 Task: Add Sprouts Fig and Black Tea Moisturizing Body Lotion to the cart.
Action: Mouse moved to (892, 345)
Screenshot: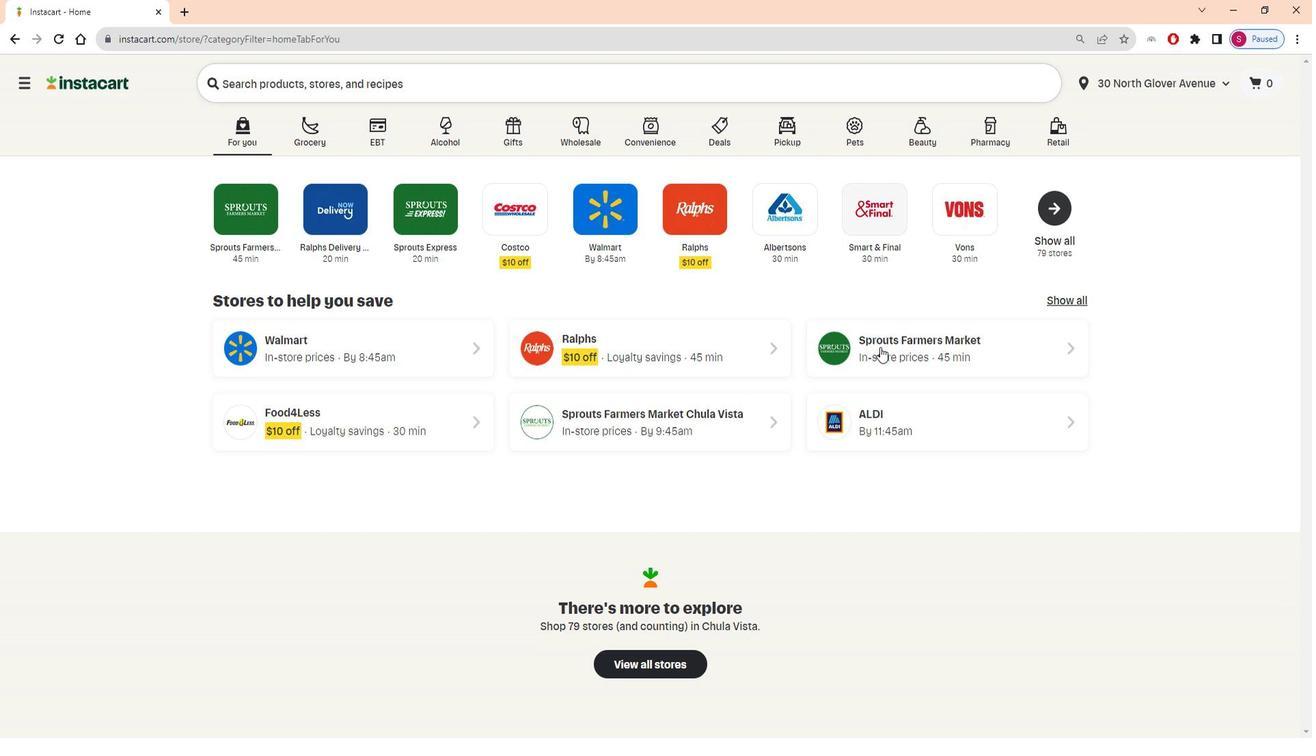 
Action: Mouse pressed left at (892, 345)
Screenshot: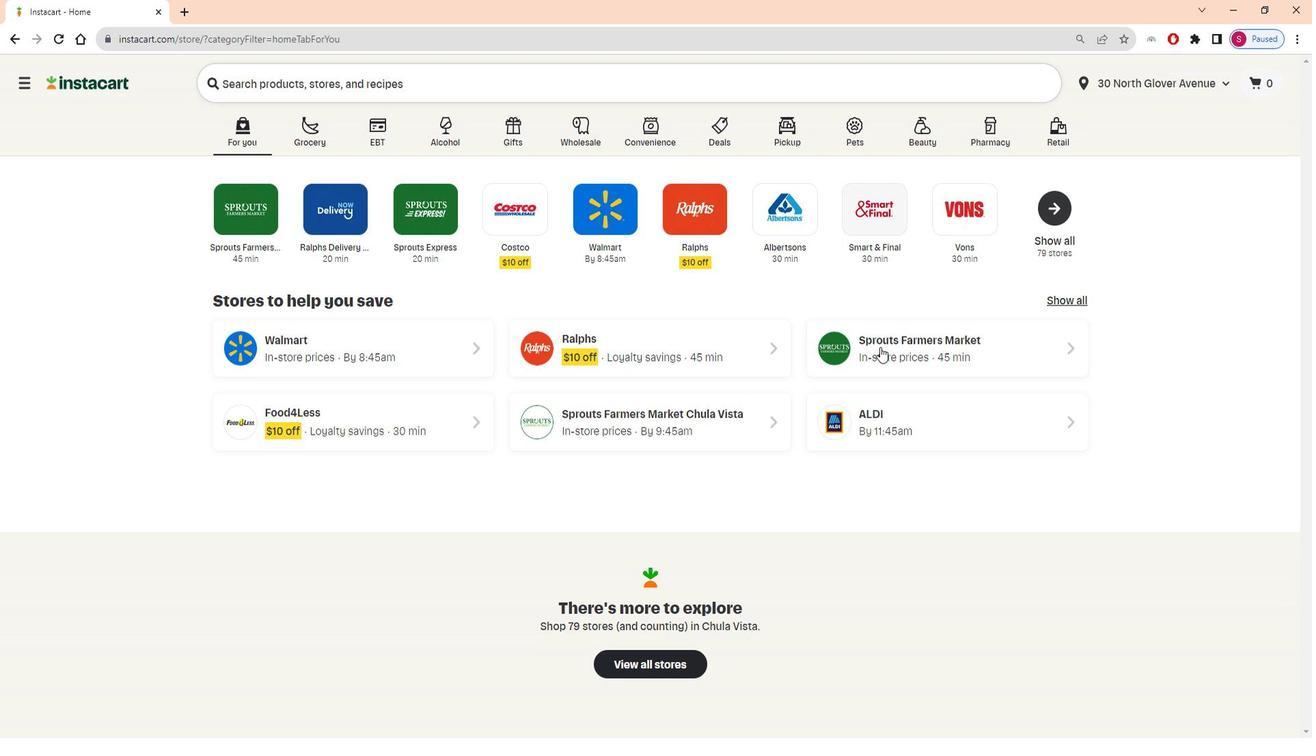 
Action: Mouse moved to (54, 548)
Screenshot: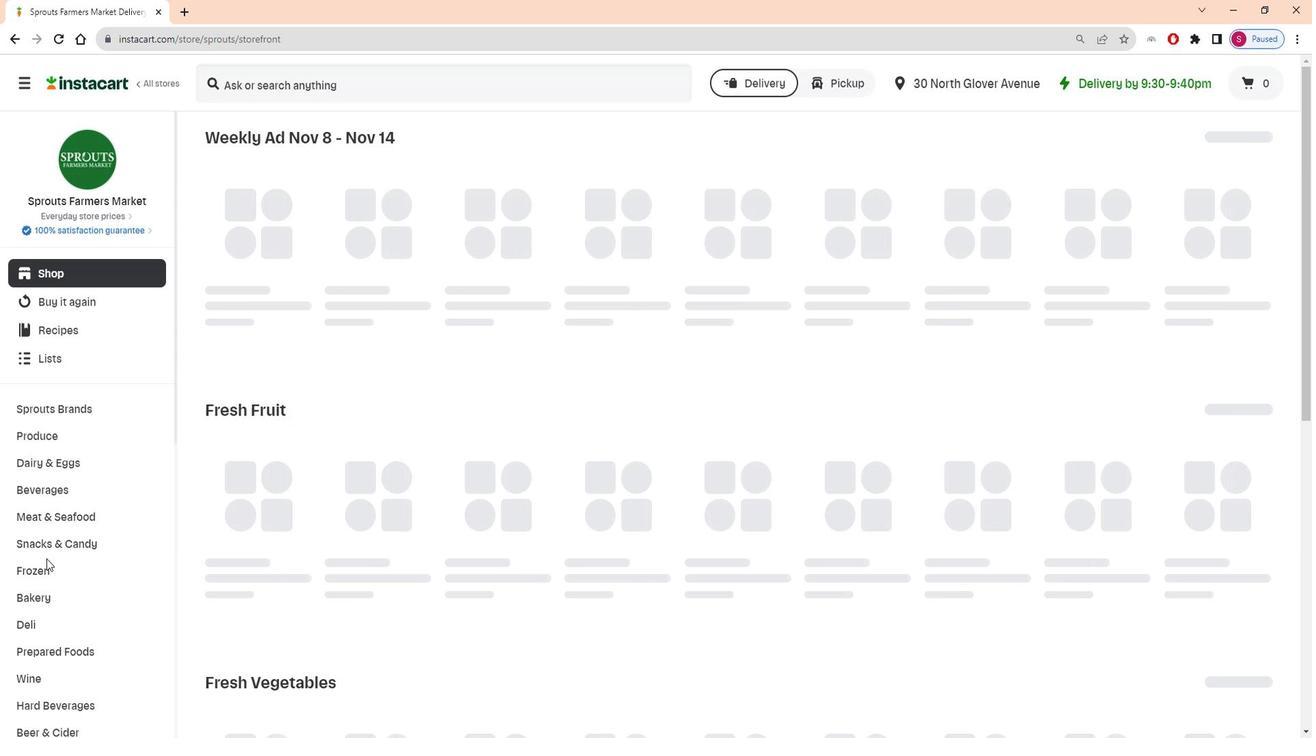 
Action: Mouse scrolled (54, 548) with delta (0, 0)
Screenshot: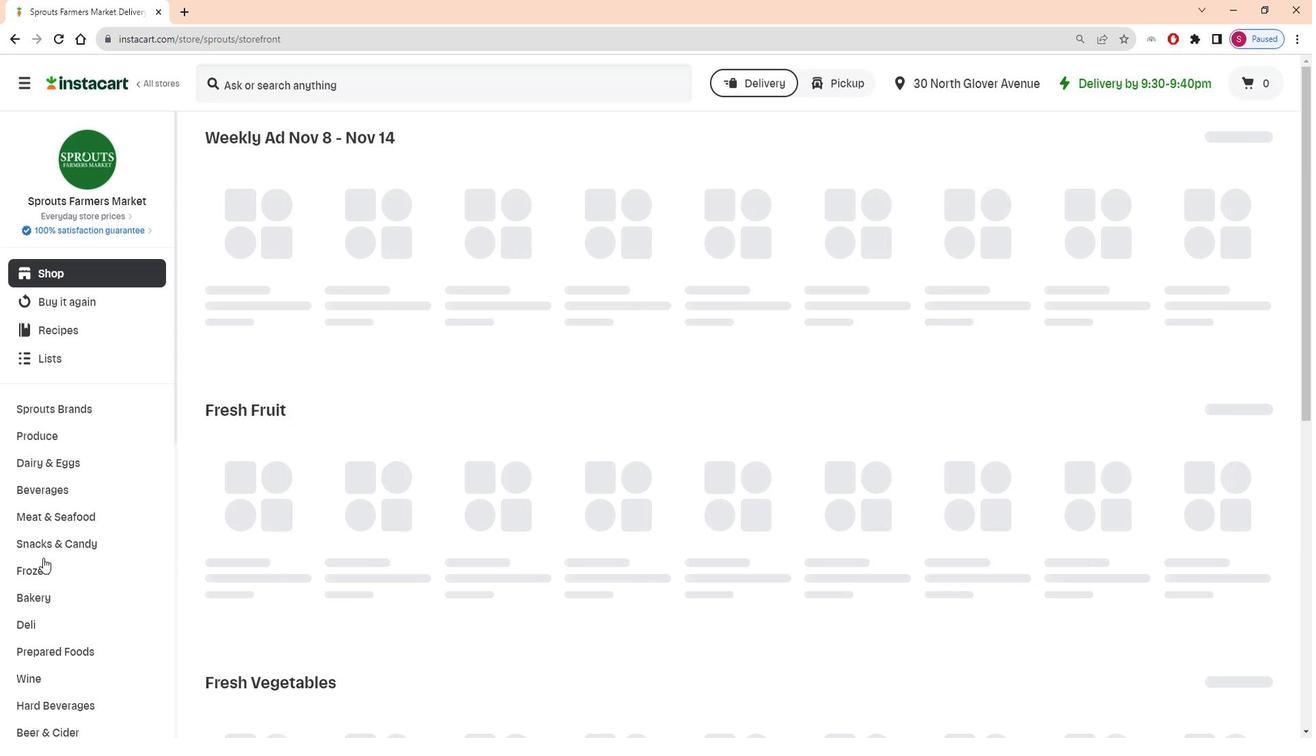 
Action: Mouse scrolled (54, 548) with delta (0, 0)
Screenshot: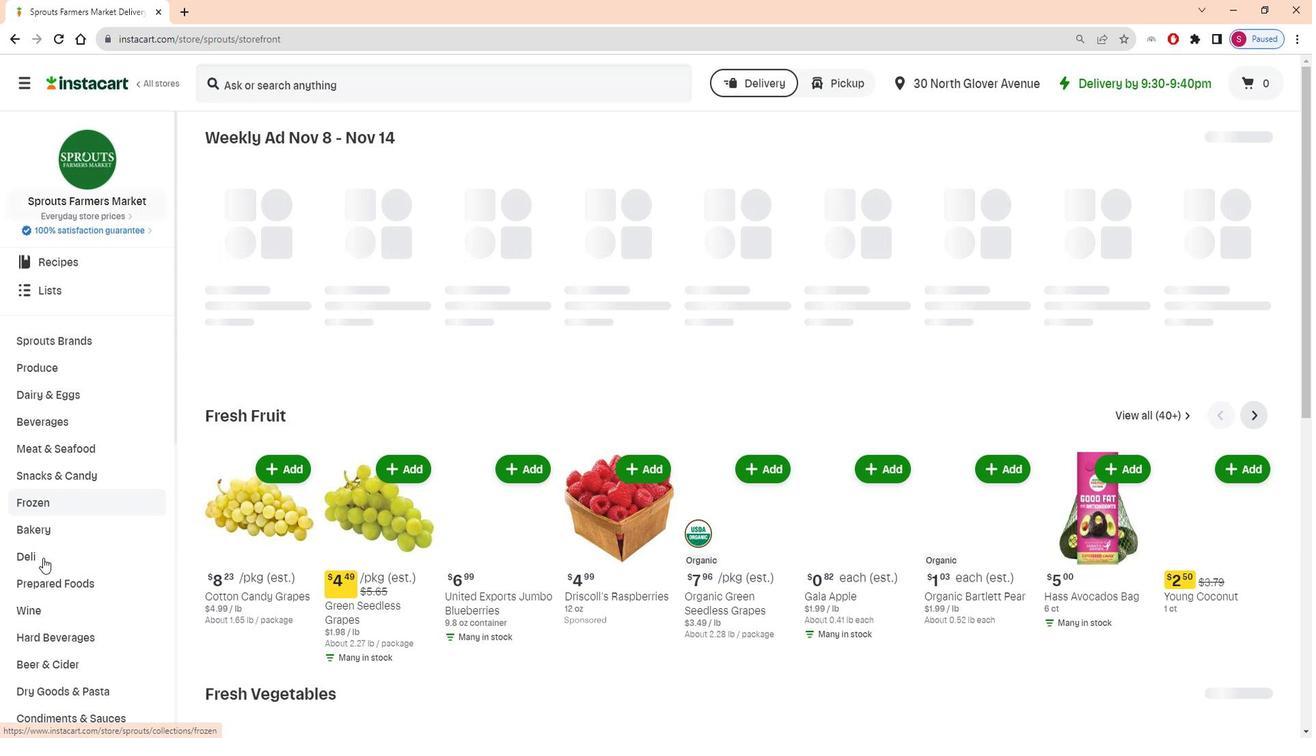 
Action: Mouse scrolled (54, 548) with delta (0, 0)
Screenshot: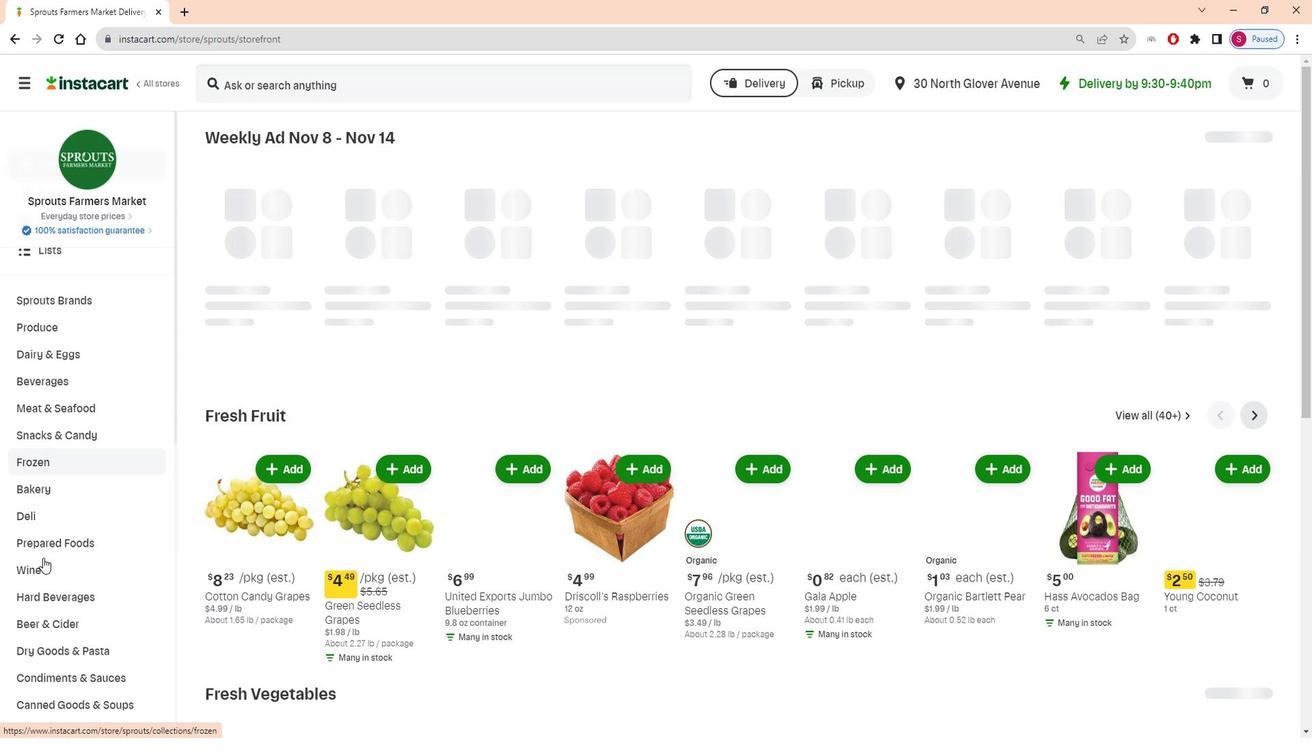 
Action: Mouse scrolled (54, 548) with delta (0, 0)
Screenshot: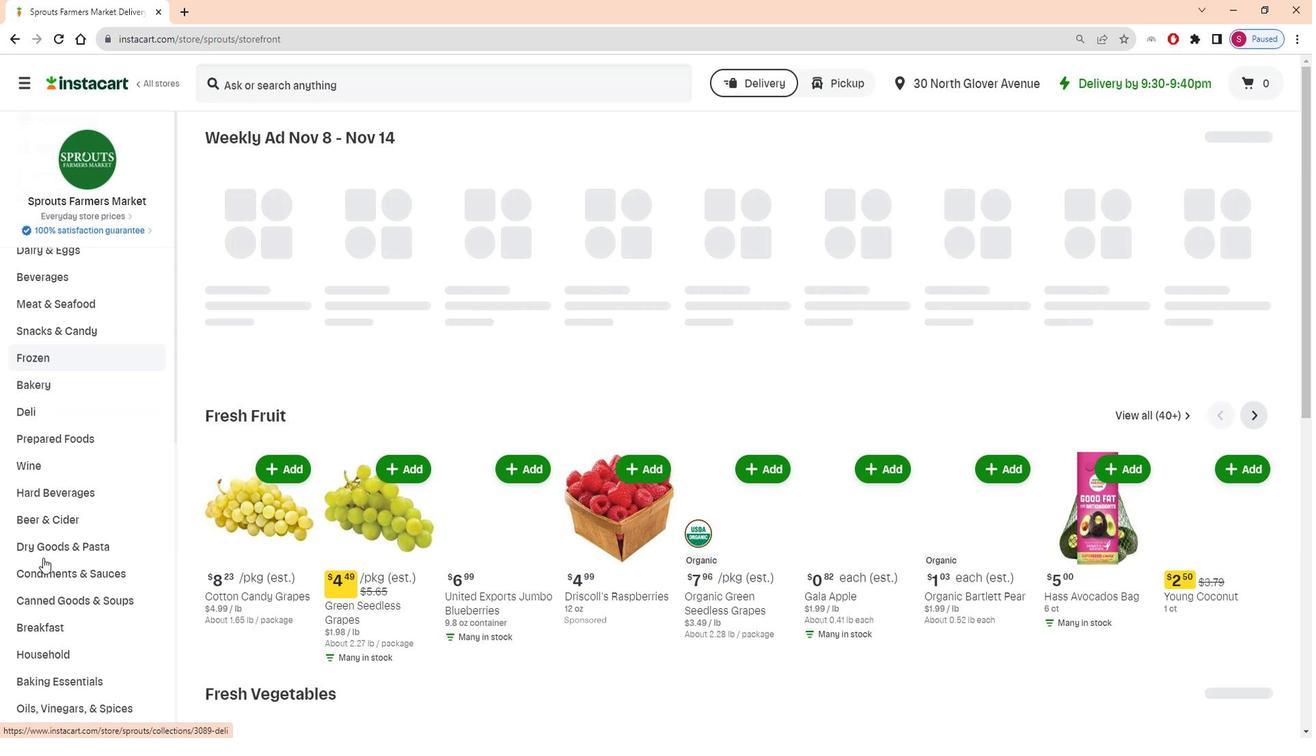 
Action: Mouse moved to (72, 605)
Screenshot: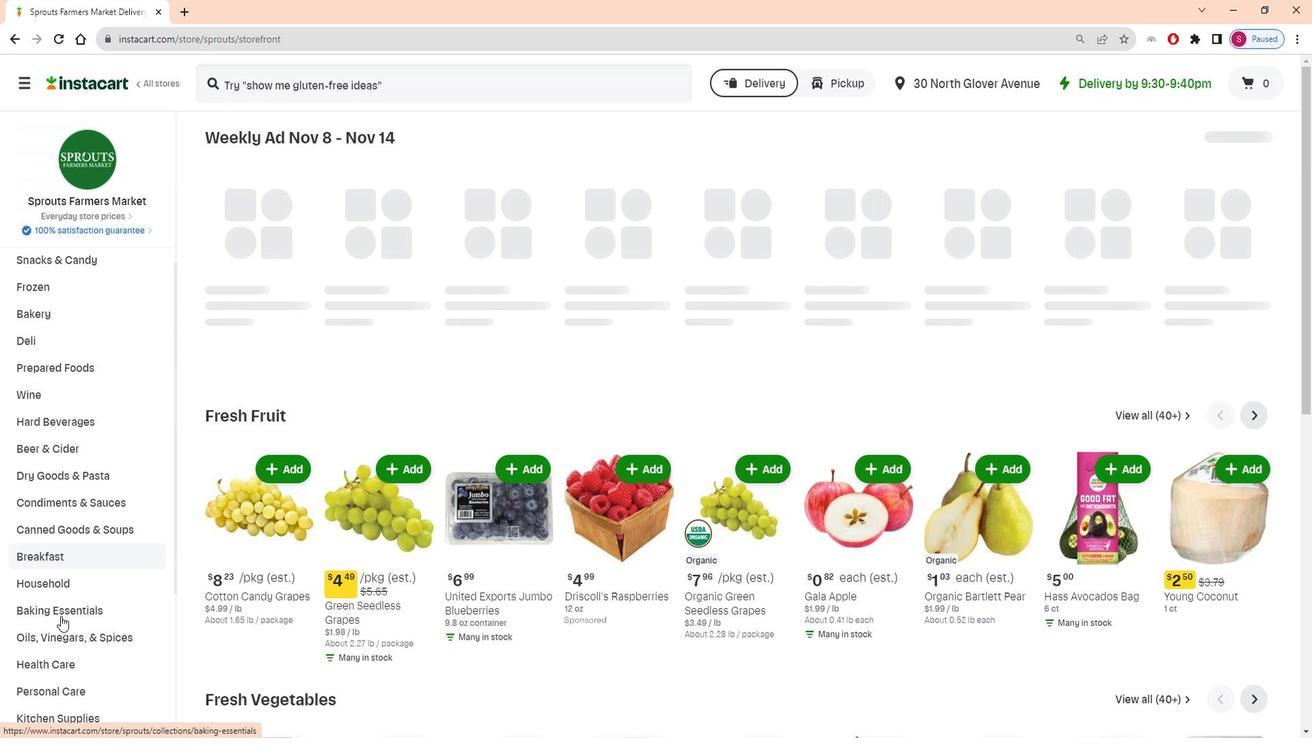 
Action: Mouse scrolled (72, 605) with delta (0, 0)
Screenshot: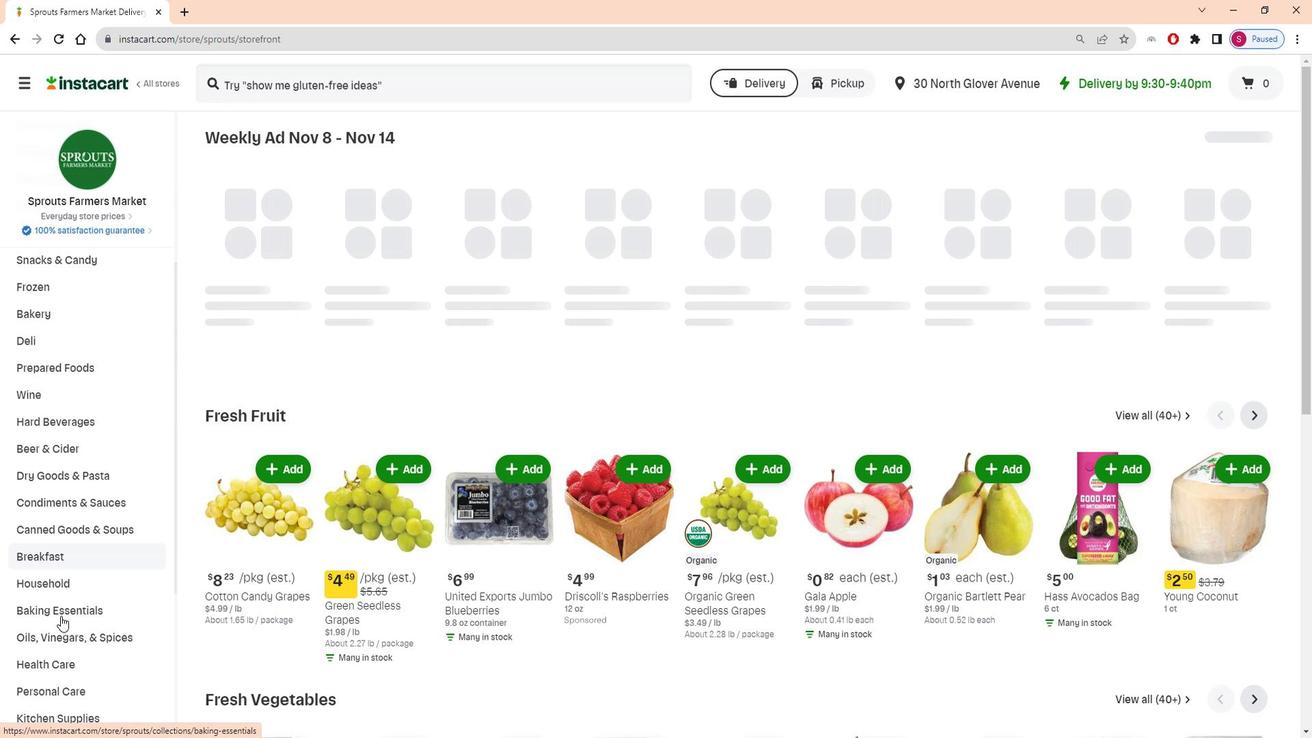 
Action: Mouse scrolled (72, 605) with delta (0, 0)
Screenshot: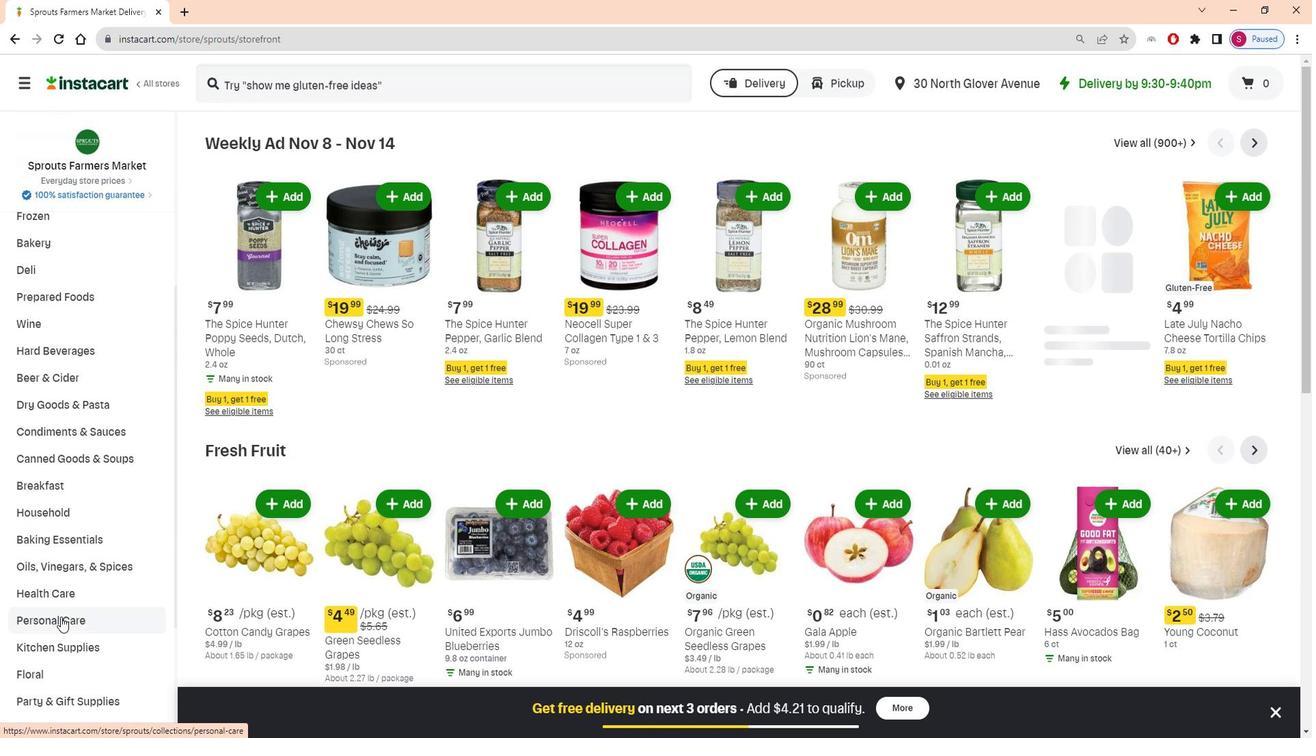 
Action: Mouse moved to (95, 546)
Screenshot: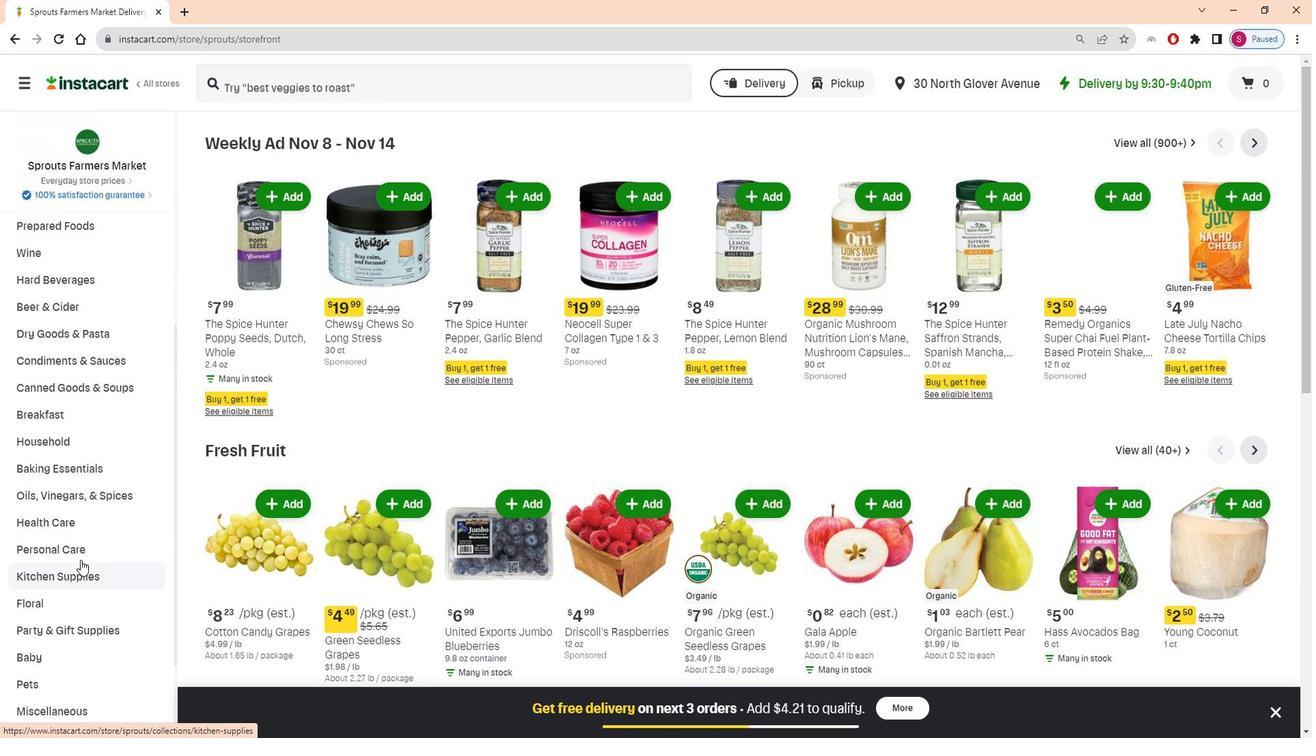 
Action: Mouse pressed left at (95, 546)
Screenshot: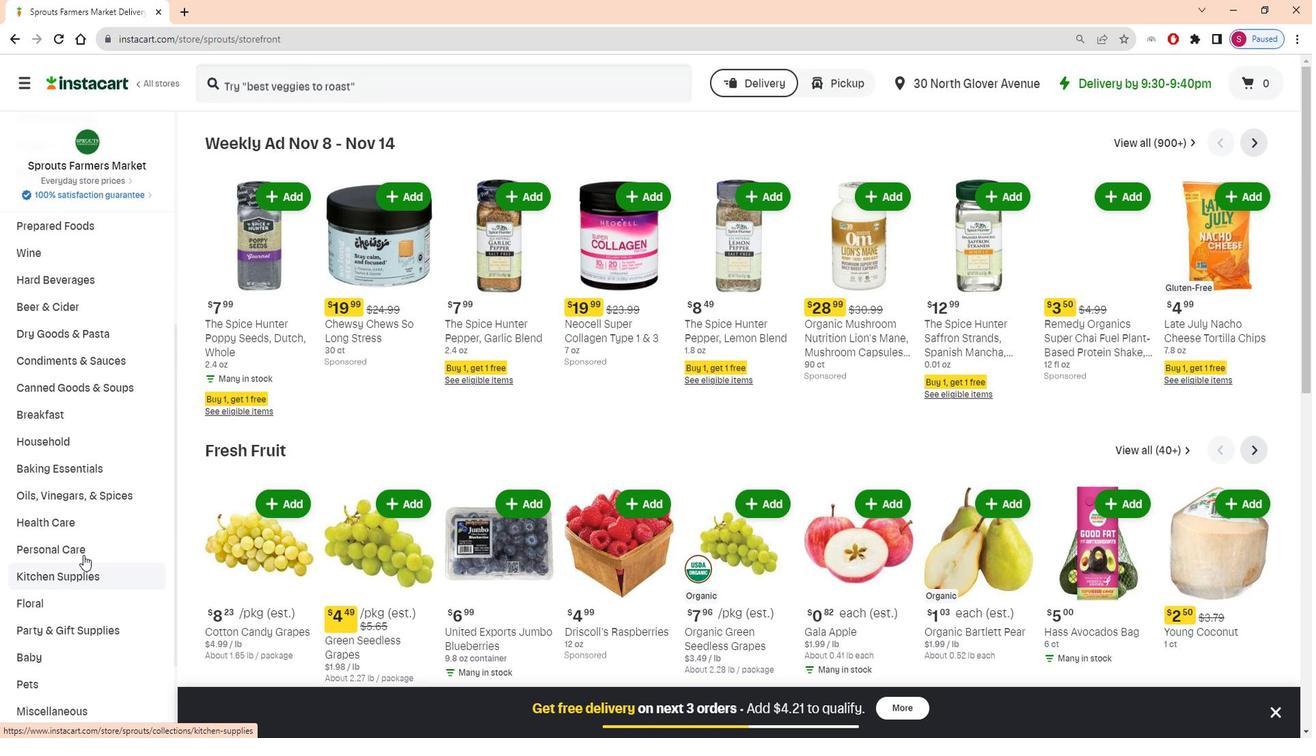 
Action: Mouse moved to (354, 192)
Screenshot: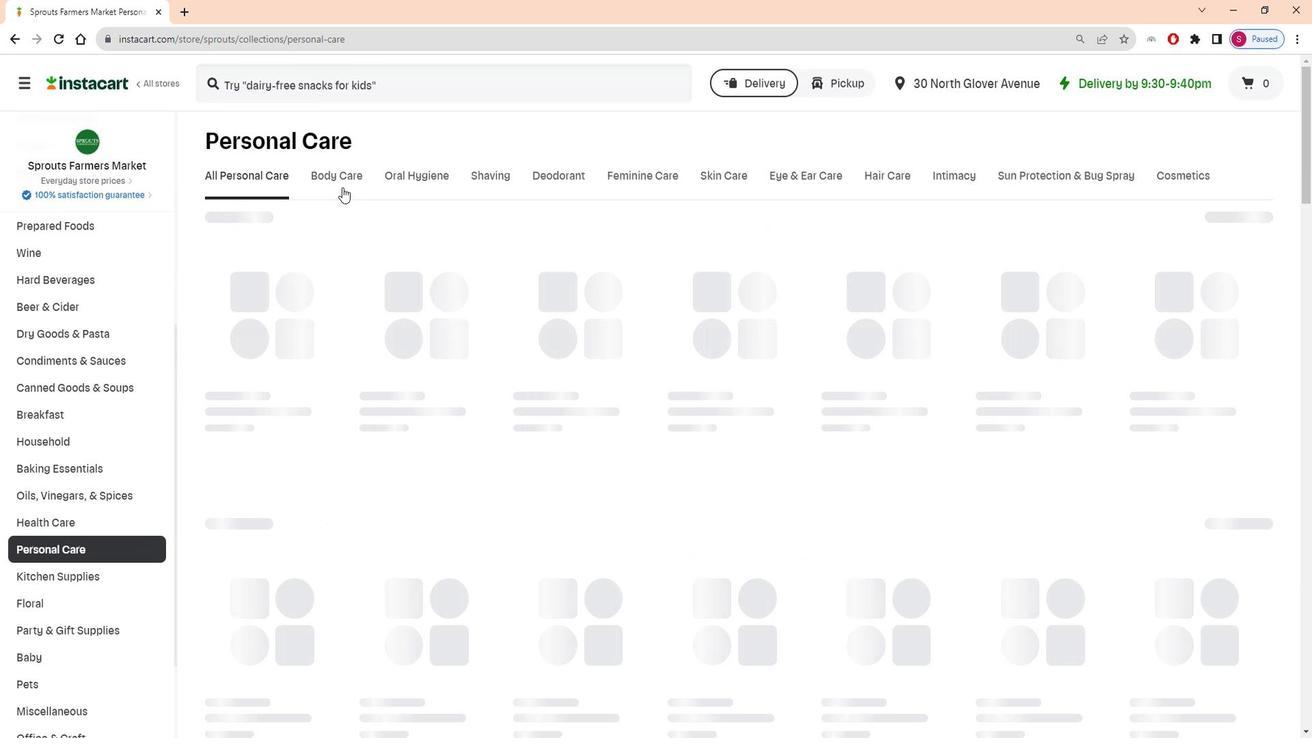 
Action: Mouse pressed left at (354, 192)
Screenshot: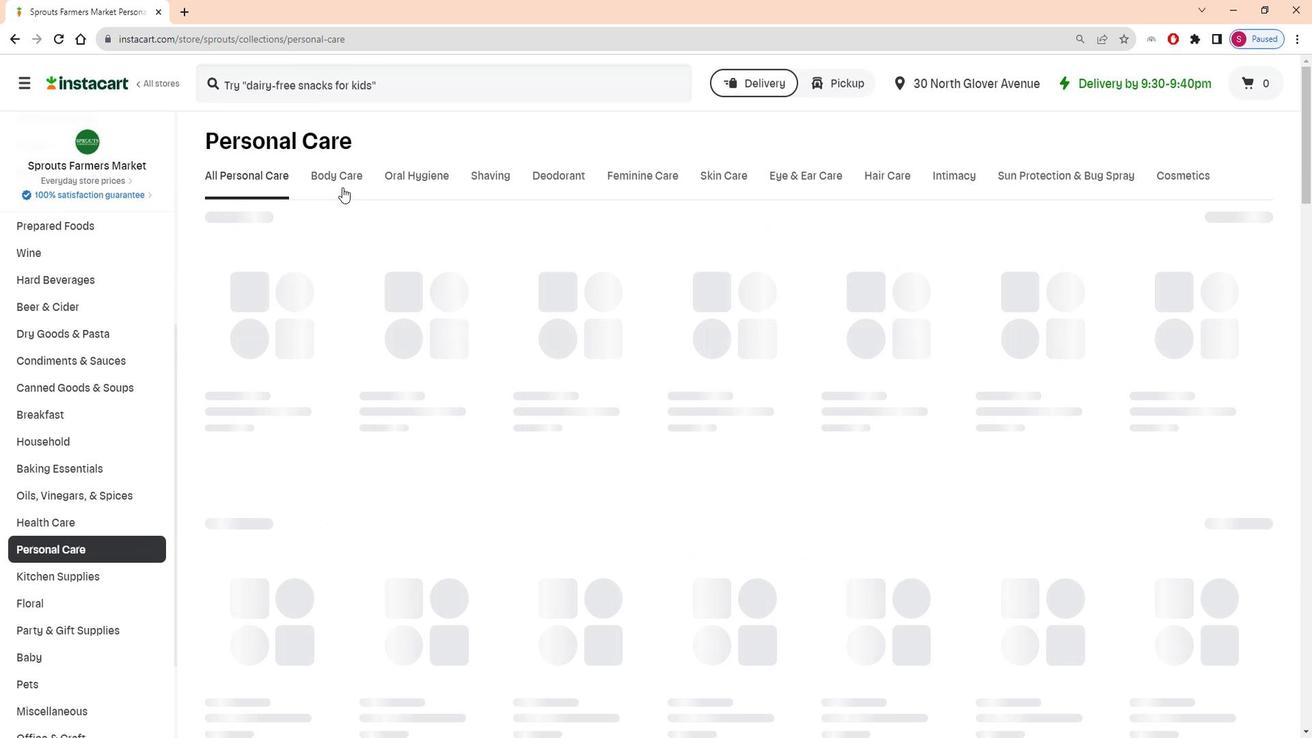 
Action: Mouse moved to (555, 245)
Screenshot: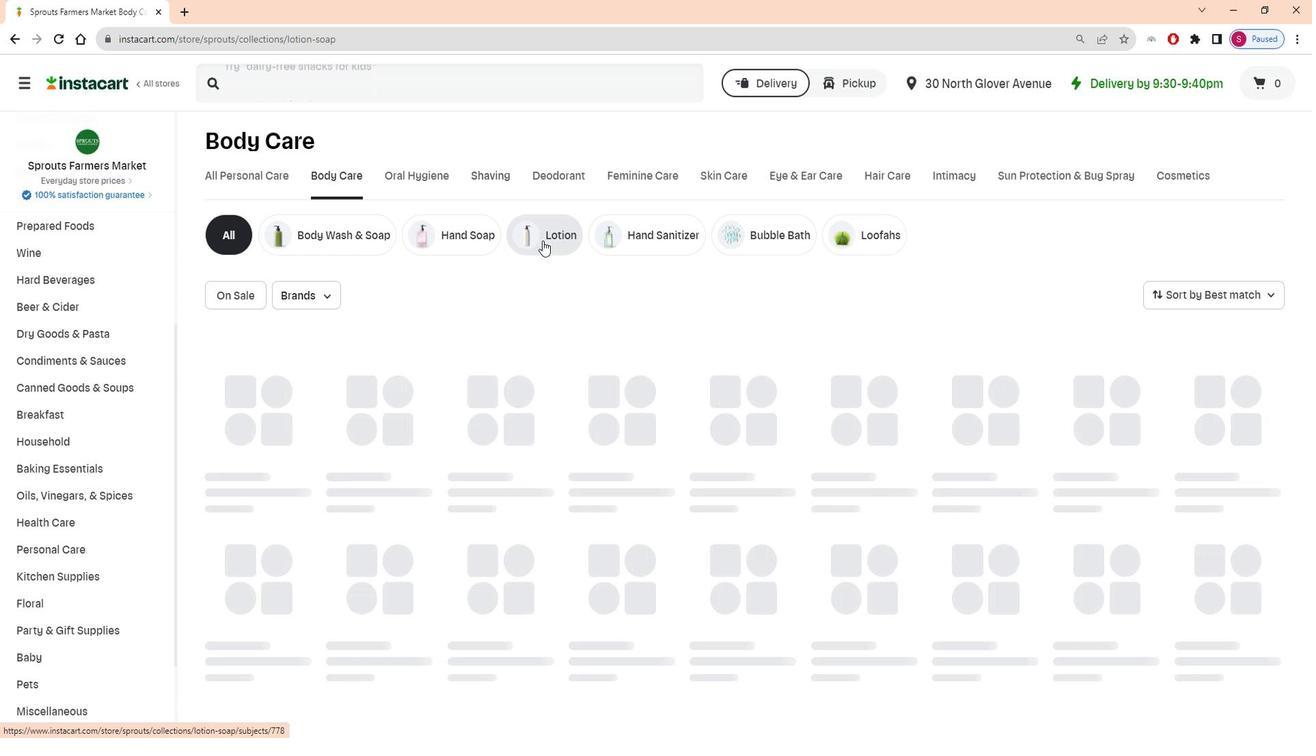 
Action: Mouse pressed left at (555, 245)
Screenshot: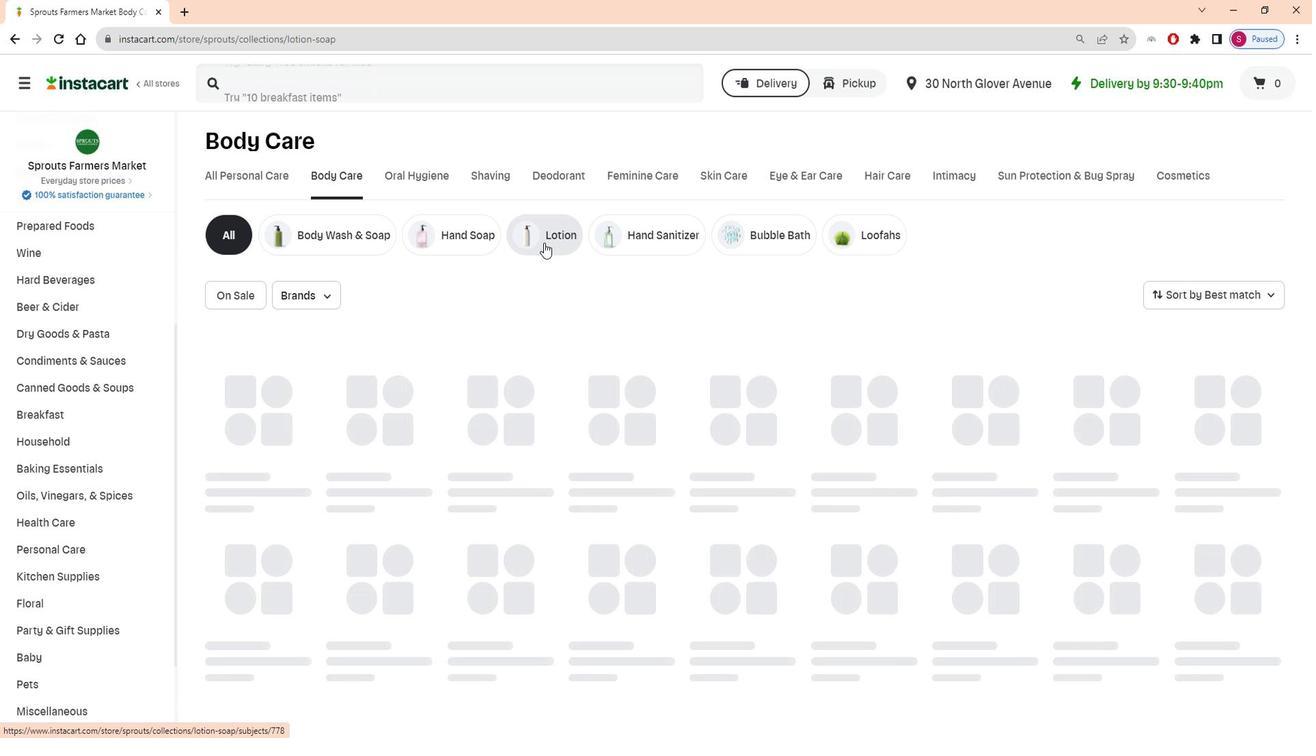 
Action: Mouse moved to (432, 95)
Screenshot: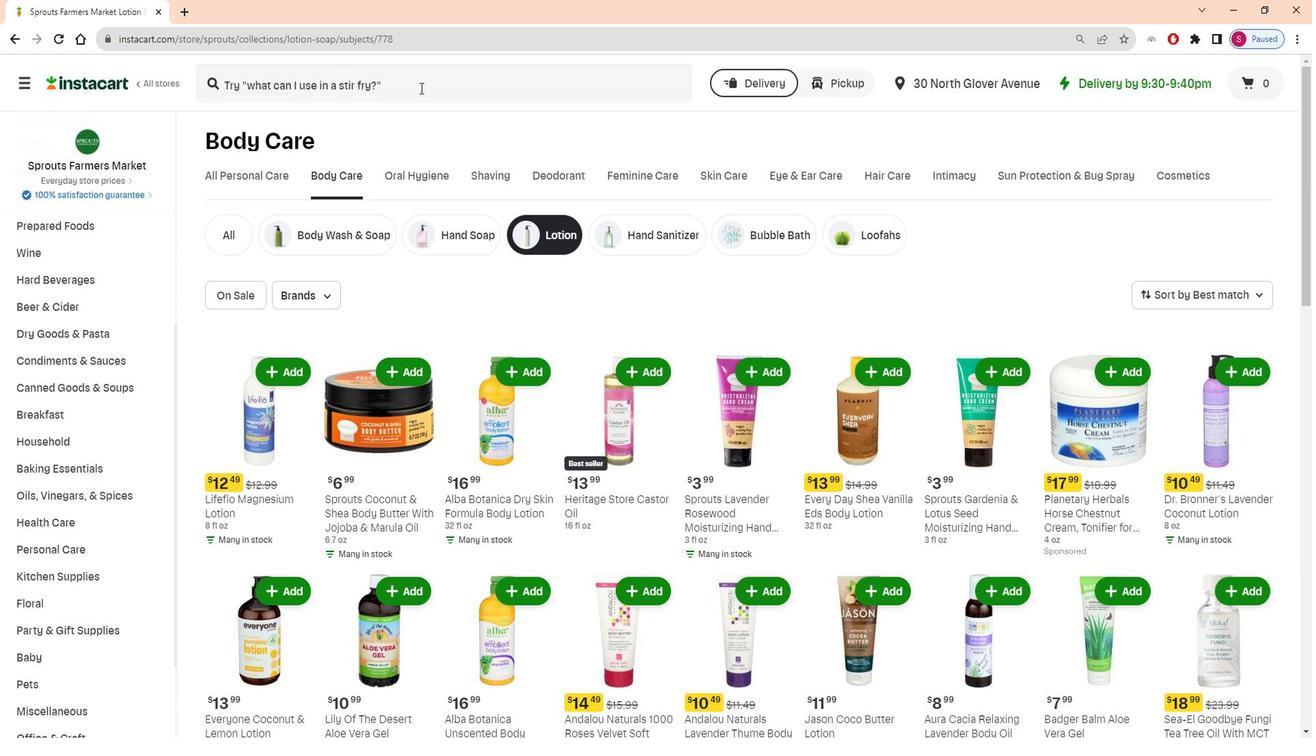 
Action: Mouse pressed left at (432, 95)
Screenshot: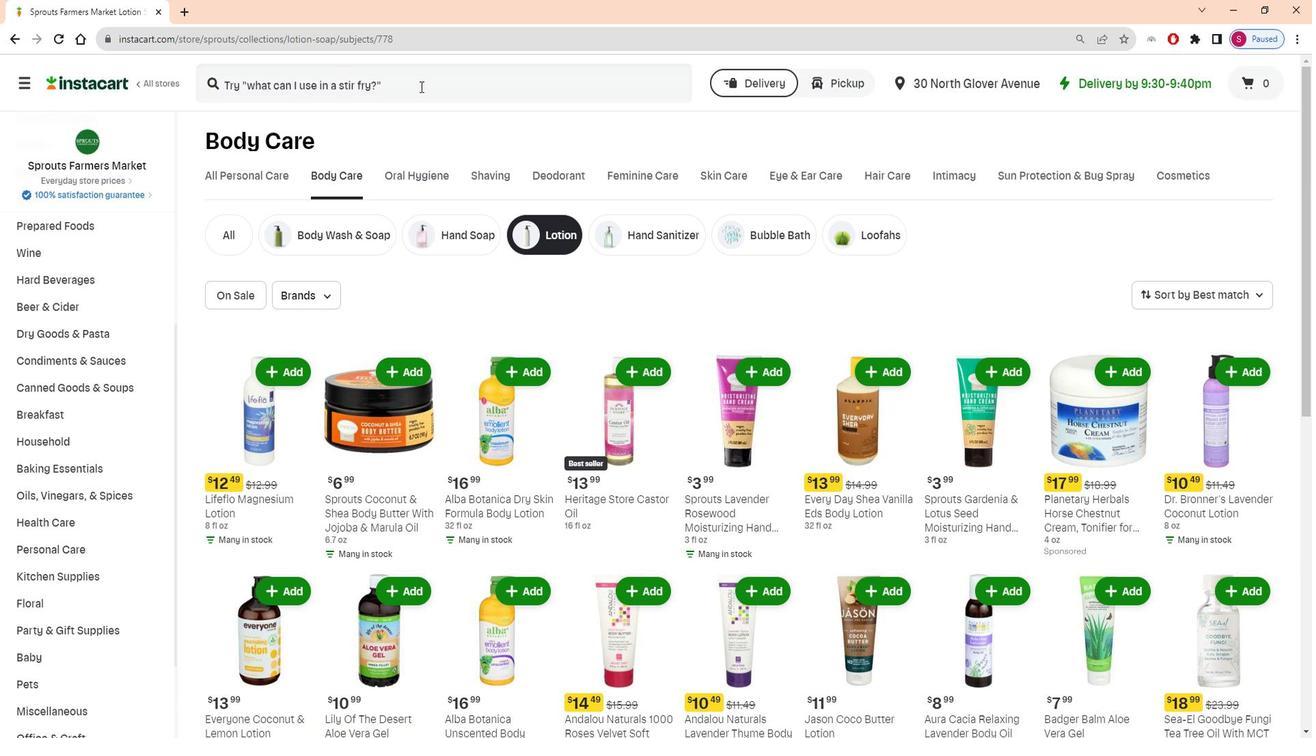 
Action: Key pressed <Key.shift><Key.shift><Key.shift><Key.shift><Key.shift>Sprouts<Key.space><Key.shift>Fig<Key.space><Key.shift>and<Key.space><Key.shift>Blackj<Key.space><Key.backspace><Key.backspace><Key.space><Key.shift>Tea<Key.space><Key.shift>Moisturizing<Key.space><Key.shift>Body<Key.space><Key.shift>Lotion<Key.space><Key.enter>
Screenshot: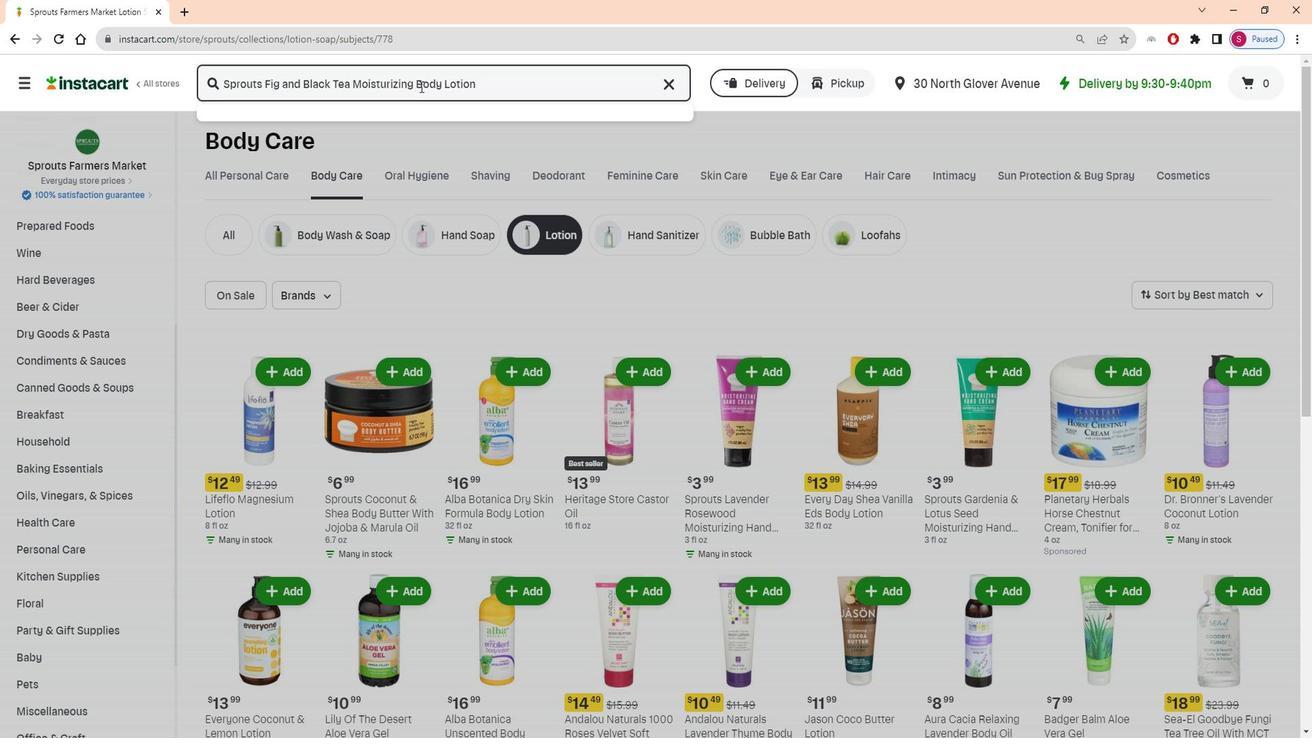 
Action: Mouse moved to (373, 198)
Screenshot: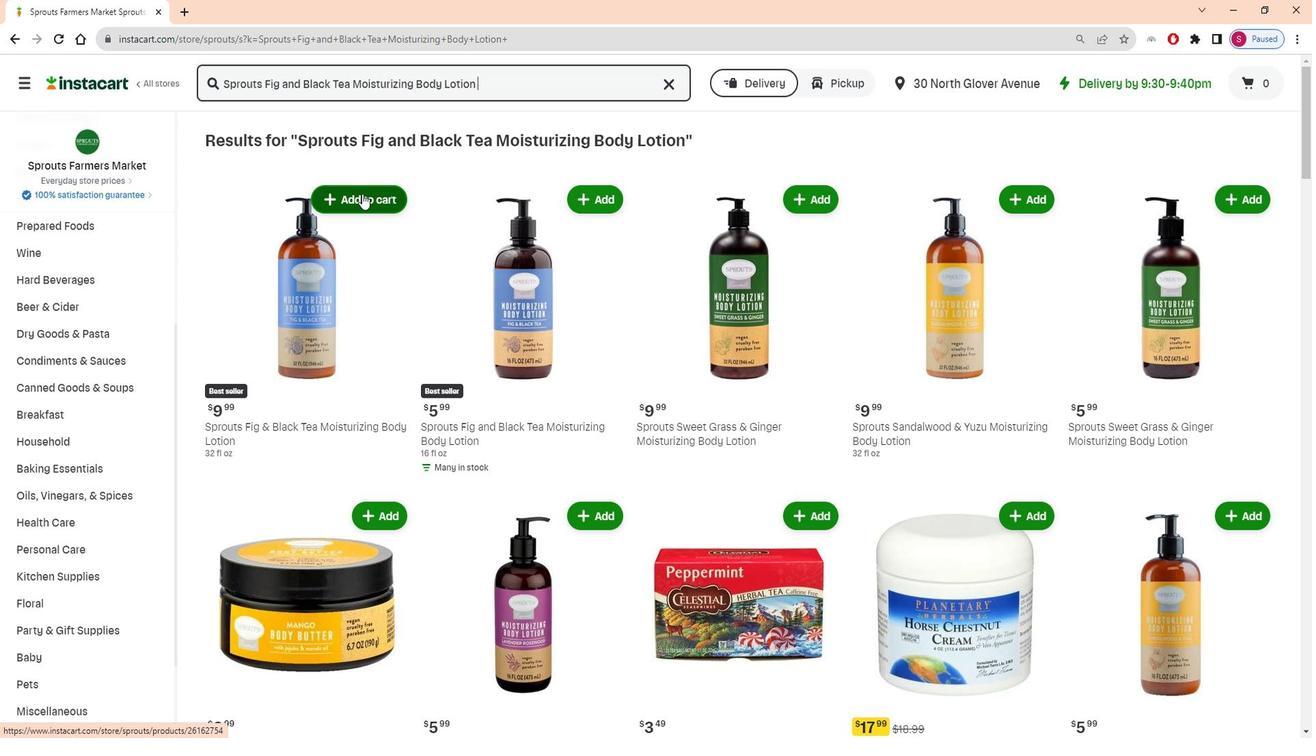 
Action: Mouse pressed left at (373, 198)
Screenshot: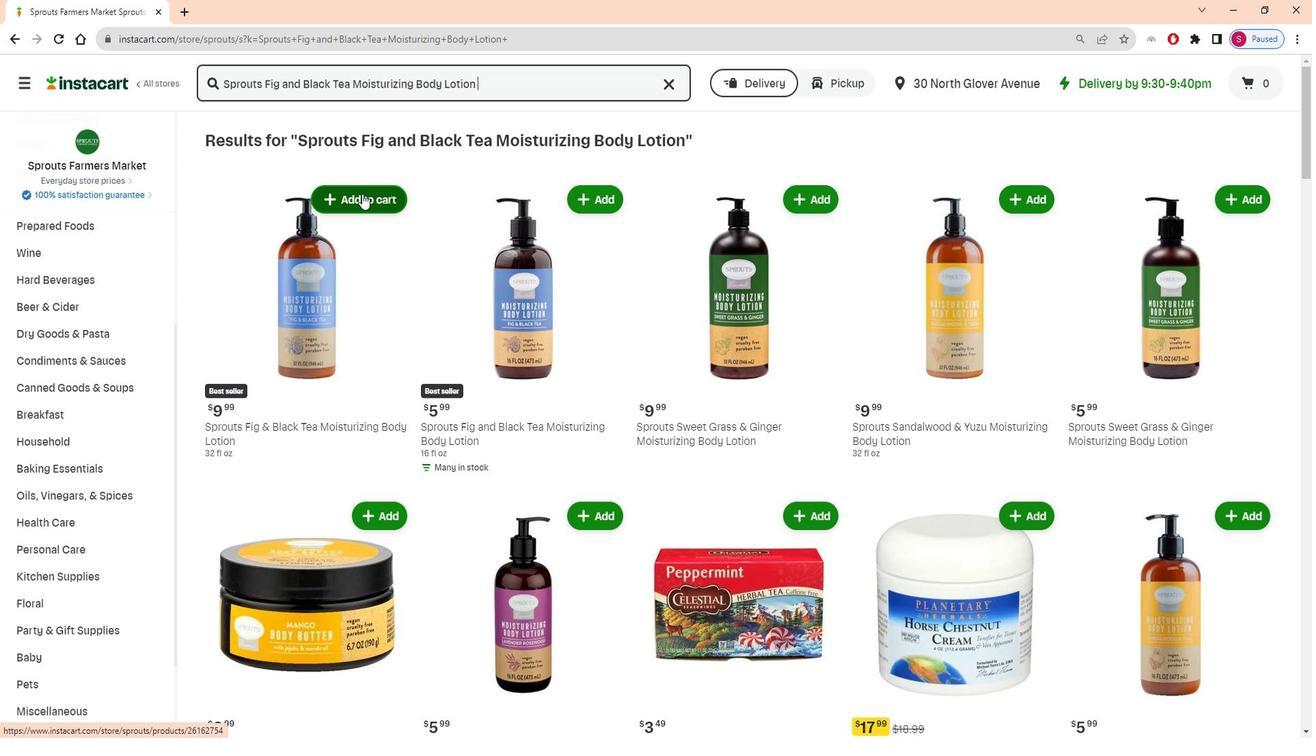 
Action: Mouse moved to (506, 185)
Screenshot: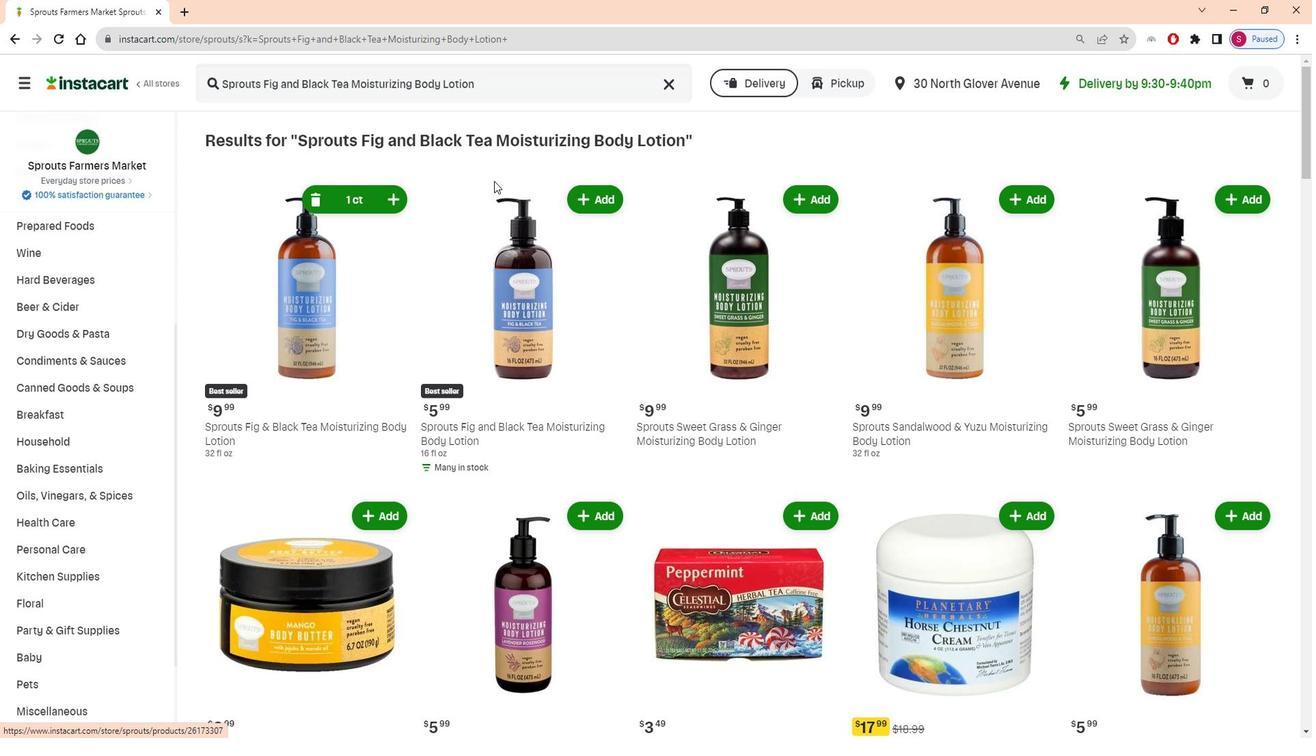 
